 Task: In the  document Resiliencemeet.odt Change the allignment of footer to  'Center' Select the entire text and insert font style 'lexend' and font size: 20
Action: Mouse moved to (220, 388)
Screenshot: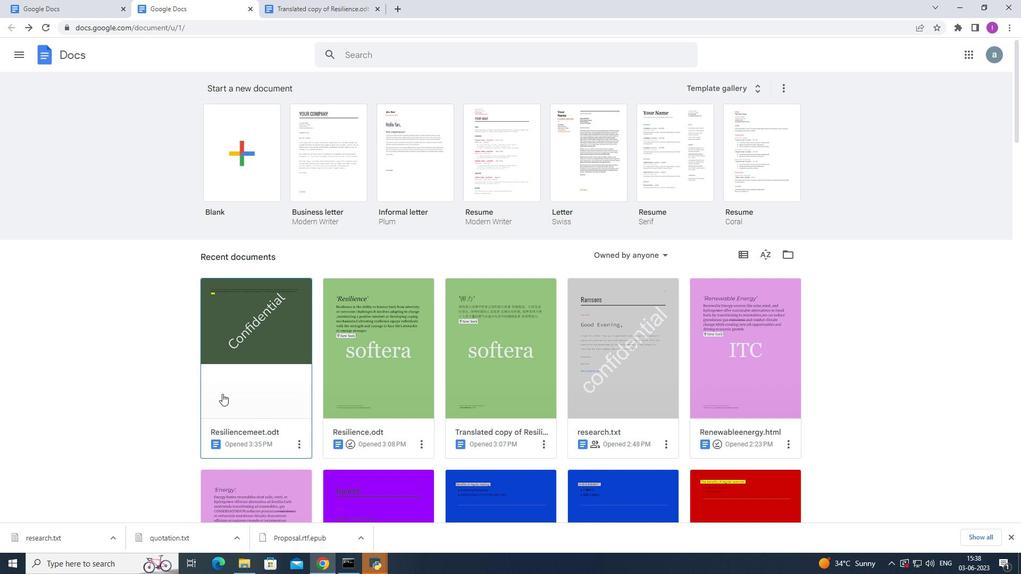 
Action: Mouse pressed left at (220, 388)
Screenshot: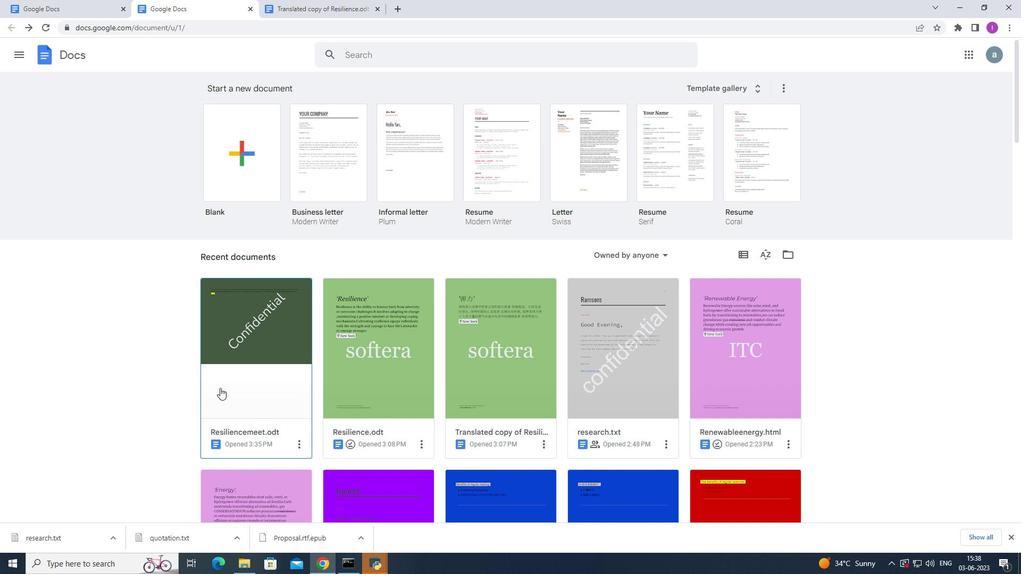 
Action: Mouse moved to (296, 356)
Screenshot: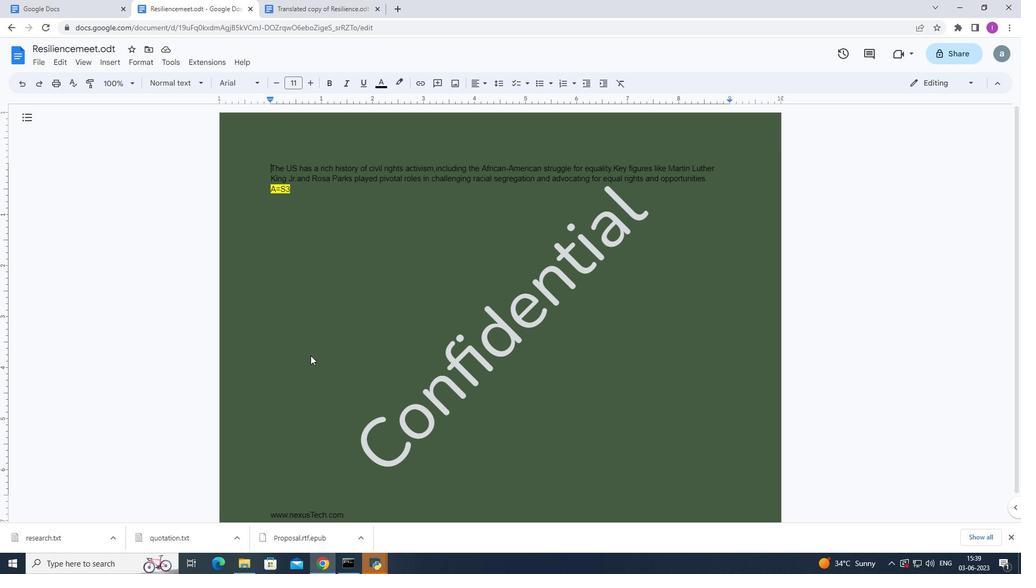 
Action: Mouse scrolled (296, 355) with delta (0, 0)
Screenshot: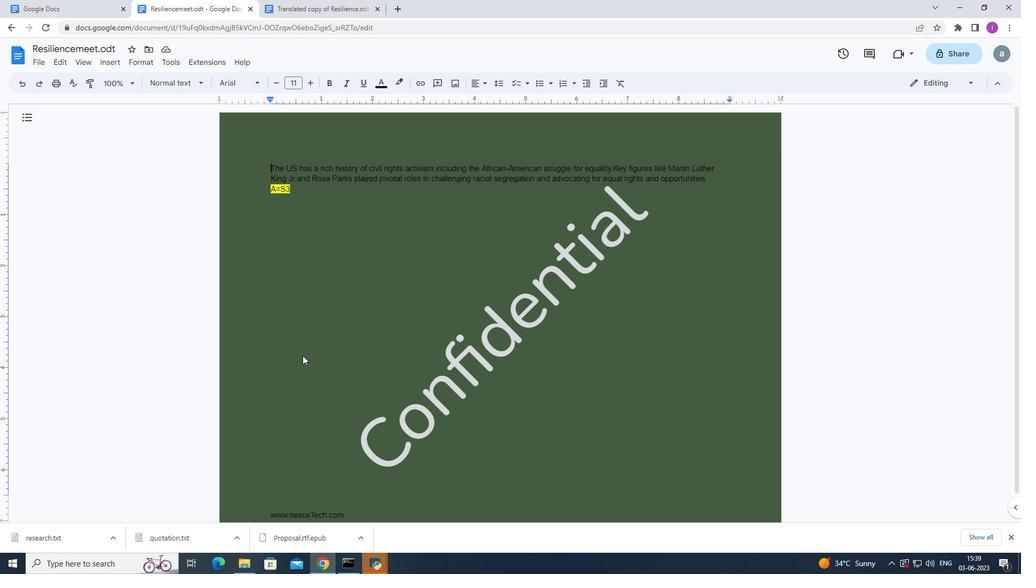 
Action: Mouse scrolled (296, 355) with delta (0, 0)
Screenshot: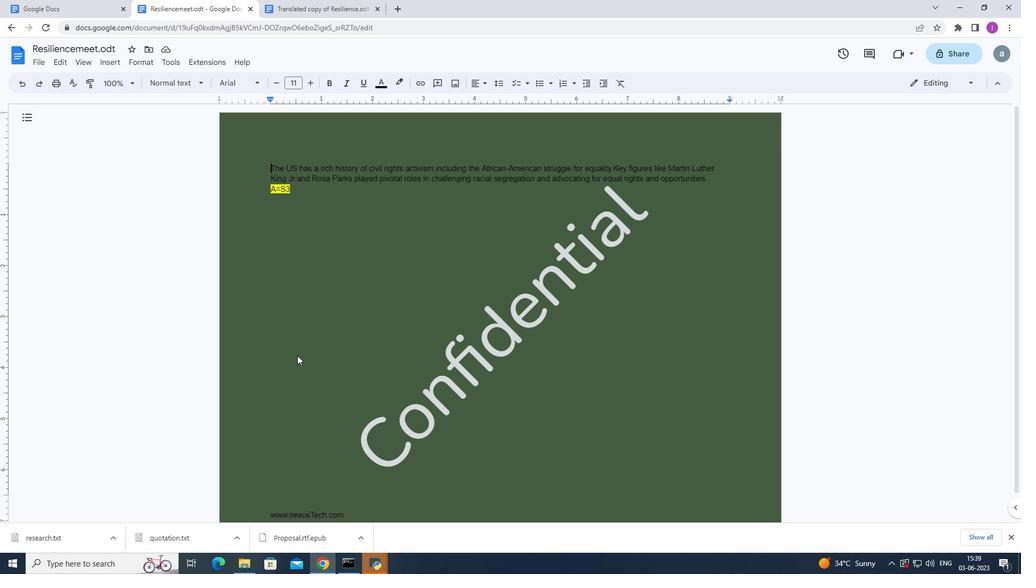 
Action: Mouse scrolled (296, 355) with delta (0, 0)
Screenshot: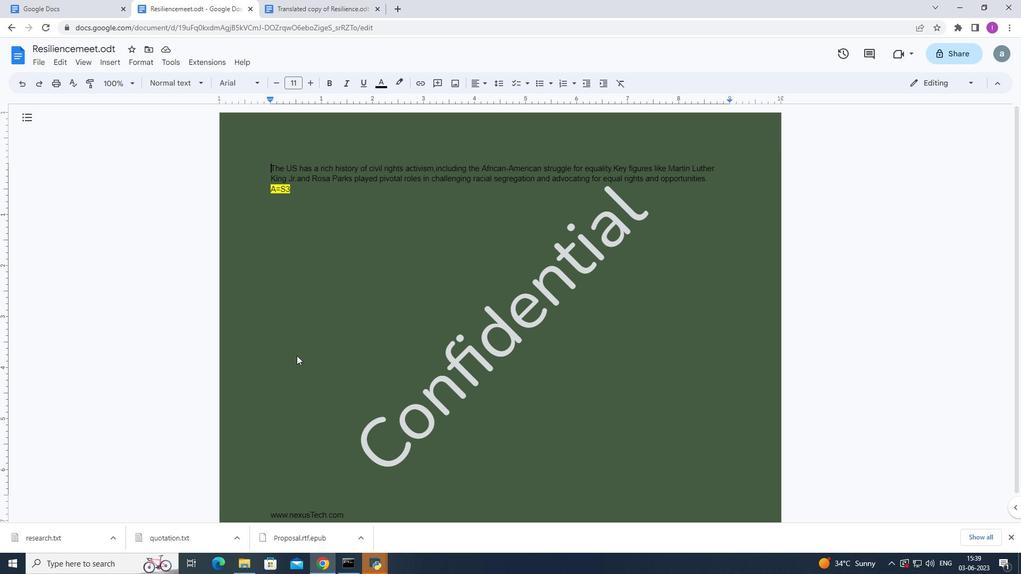 
Action: Mouse moved to (287, 472)
Screenshot: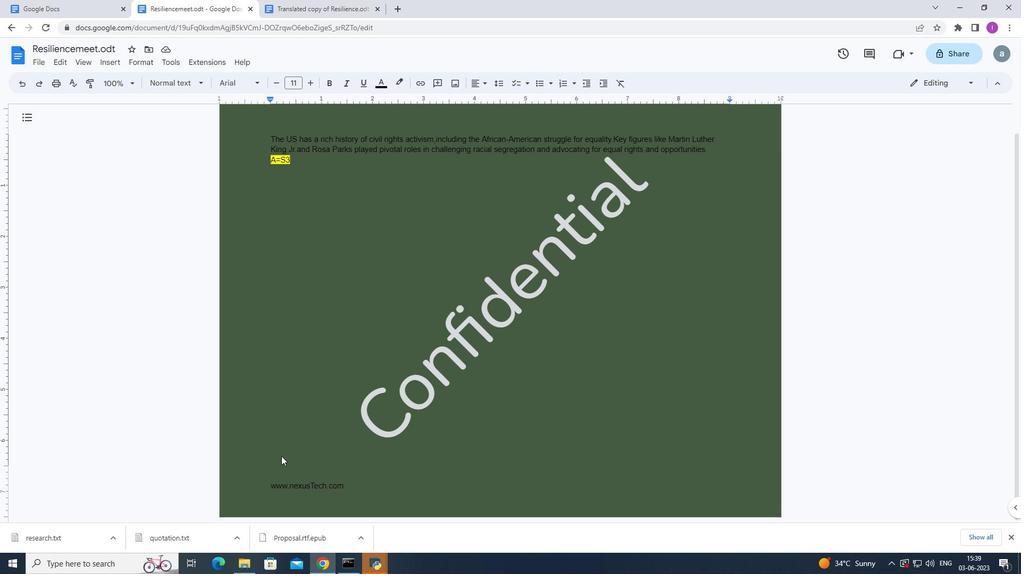 
Action: Mouse scrolled (287, 471) with delta (0, 0)
Screenshot: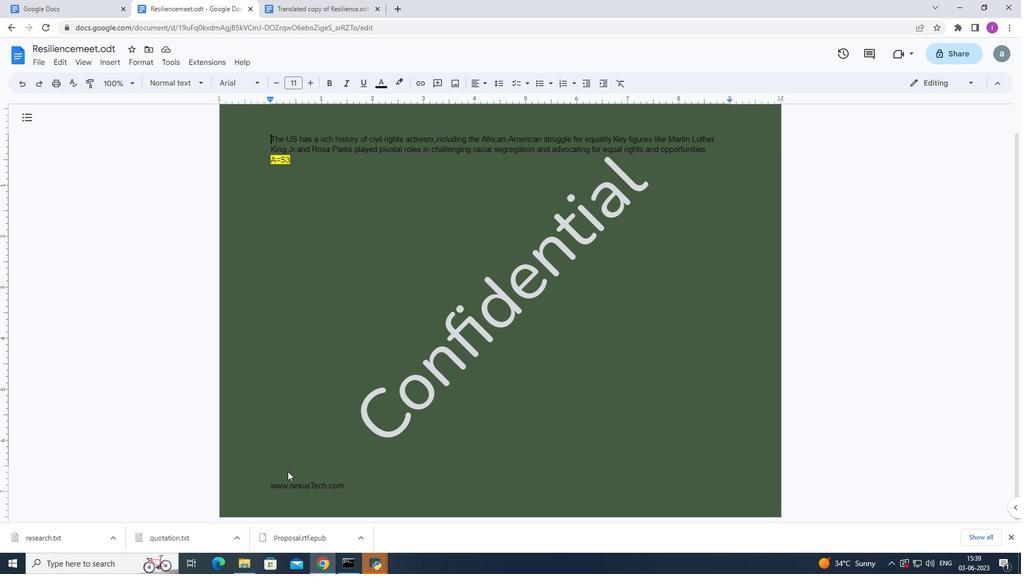 
Action: Mouse scrolled (287, 471) with delta (0, 0)
Screenshot: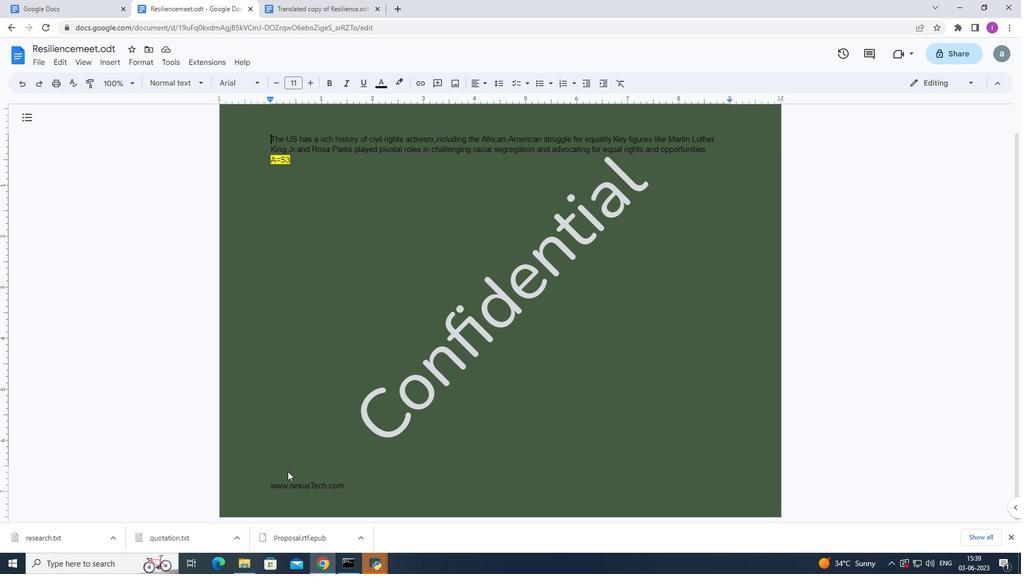 
Action: Mouse scrolled (287, 471) with delta (0, 0)
Screenshot: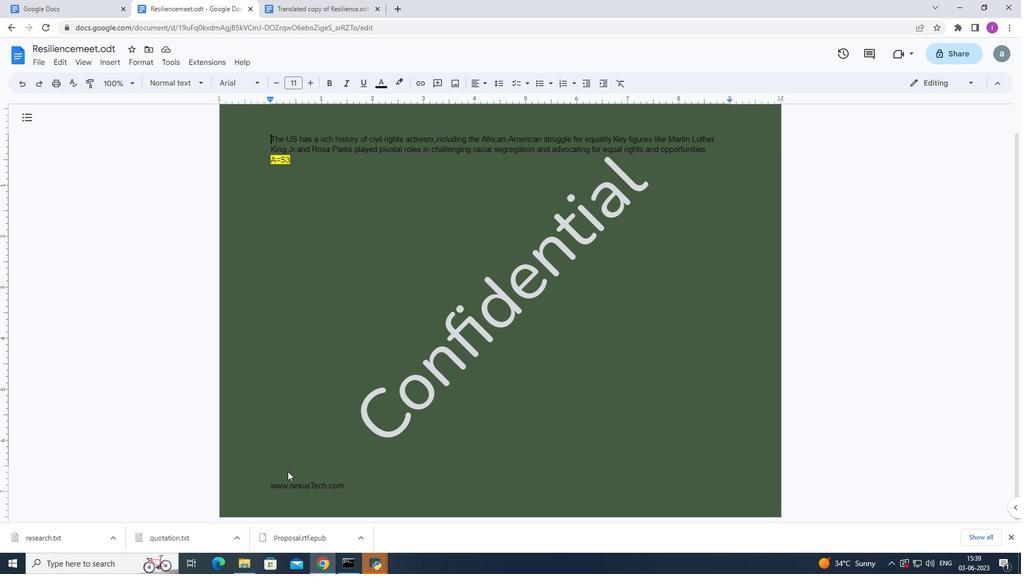 
Action: Mouse moved to (291, 482)
Screenshot: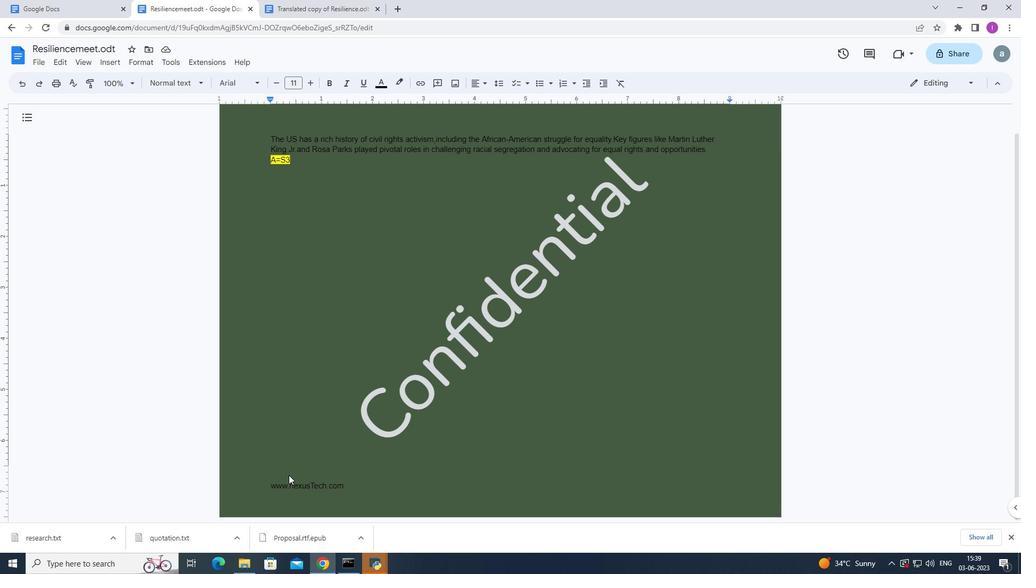 
Action: Mouse pressed left at (291, 482)
Screenshot: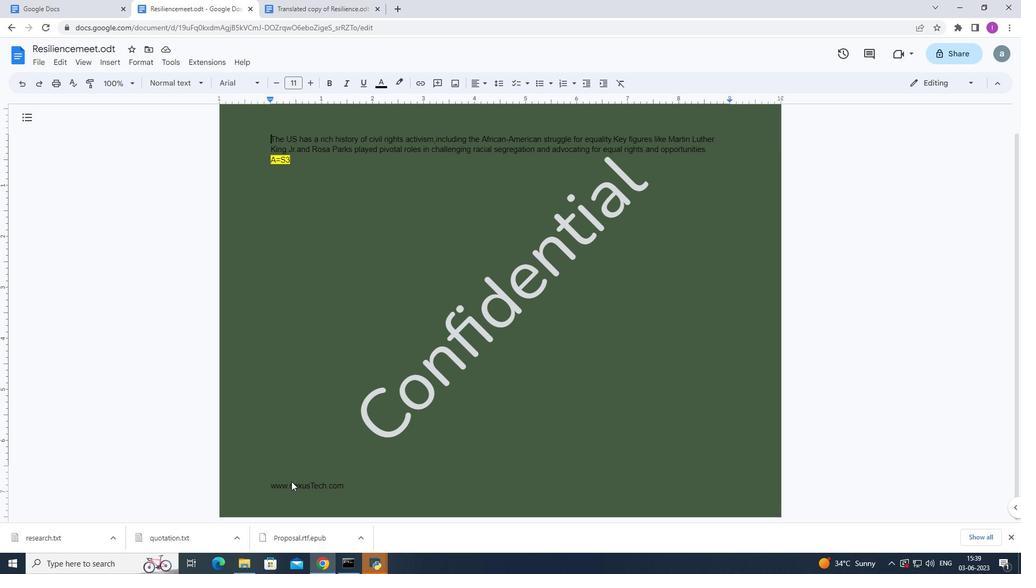 
Action: Mouse pressed left at (291, 482)
Screenshot: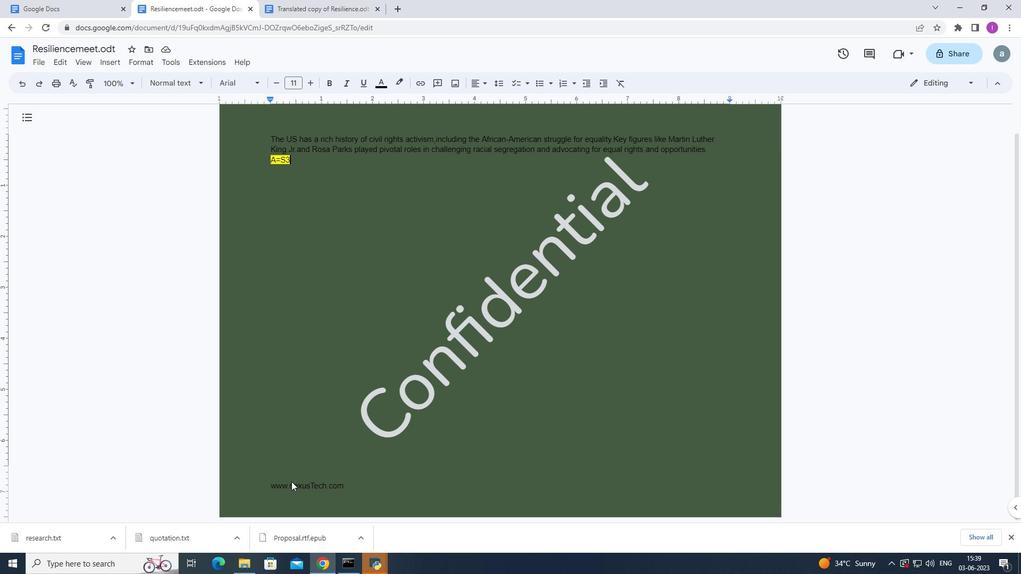 
Action: Mouse moved to (485, 83)
Screenshot: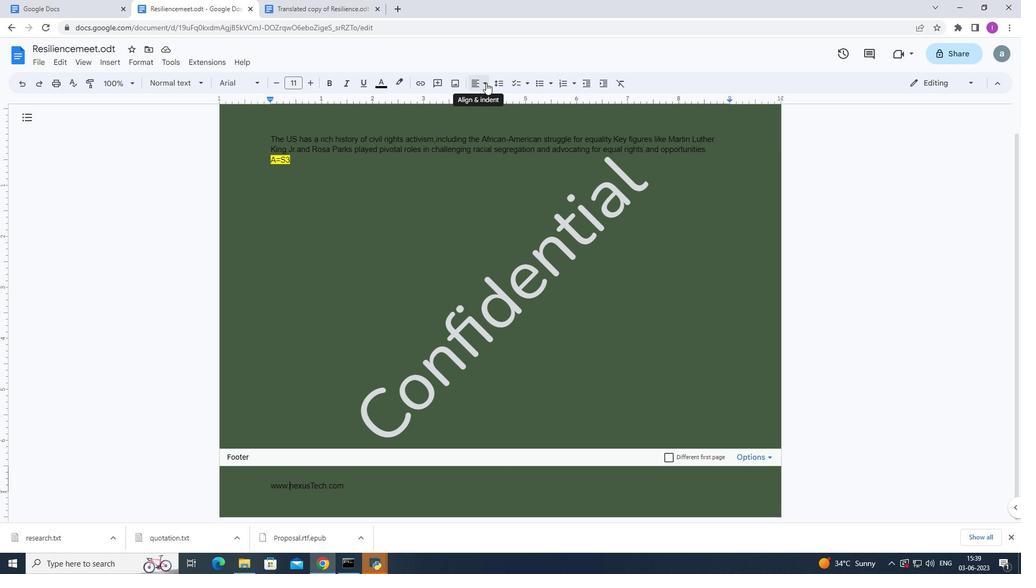 
Action: Mouse pressed left at (485, 83)
Screenshot: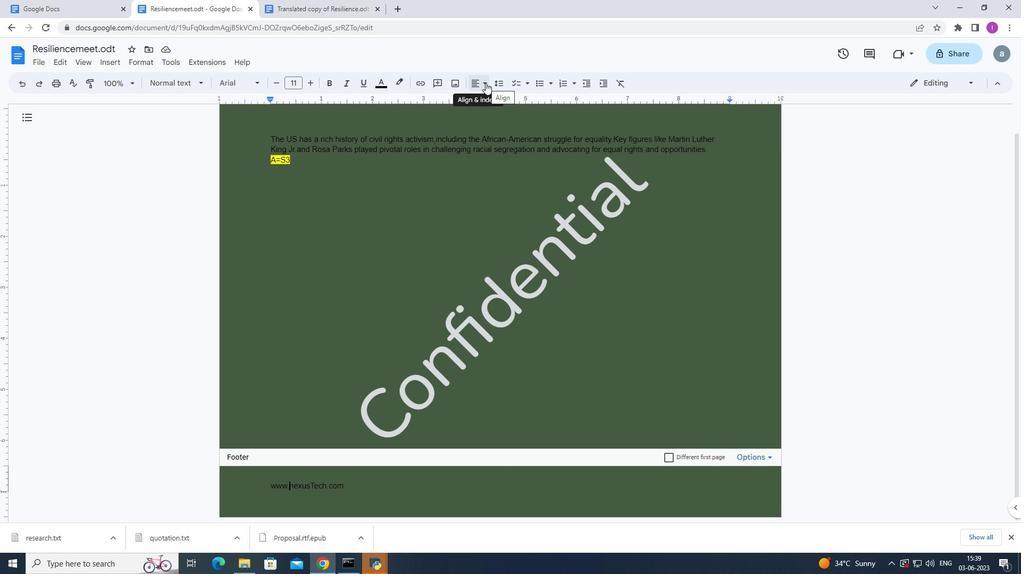 
Action: Mouse moved to (492, 101)
Screenshot: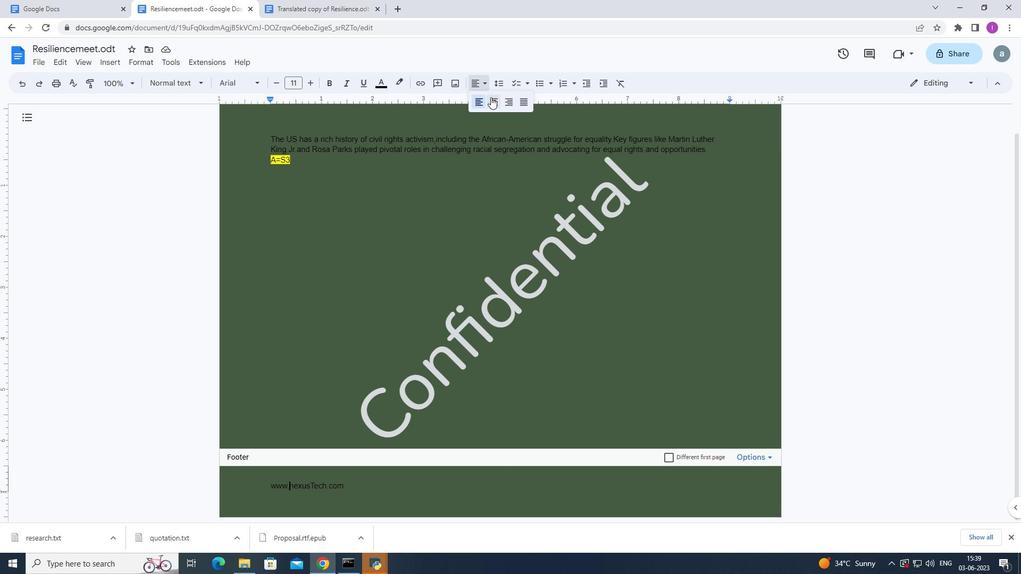 
Action: Mouse pressed left at (492, 101)
Screenshot: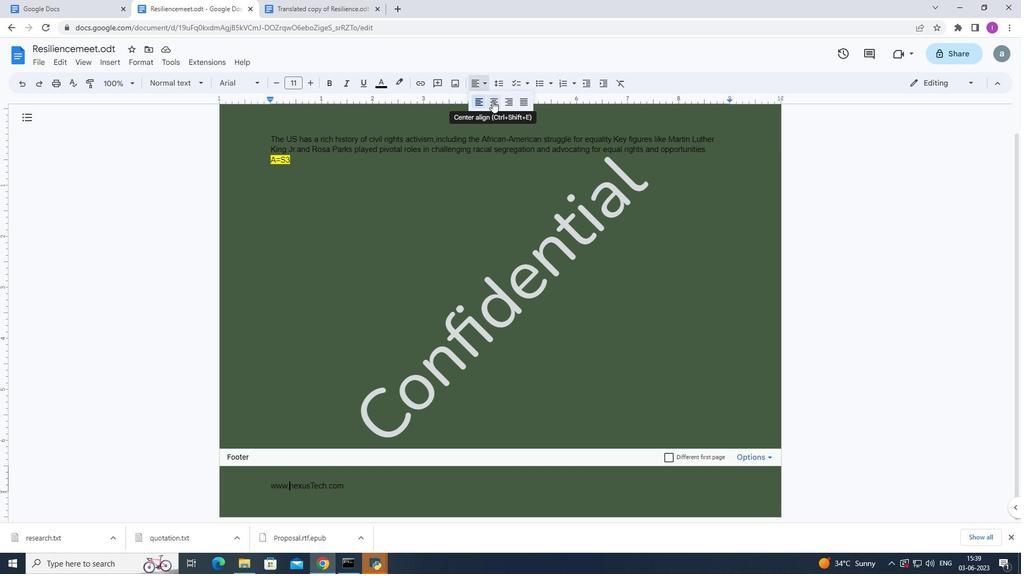 
Action: Mouse moved to (174, 275)
Screenshot: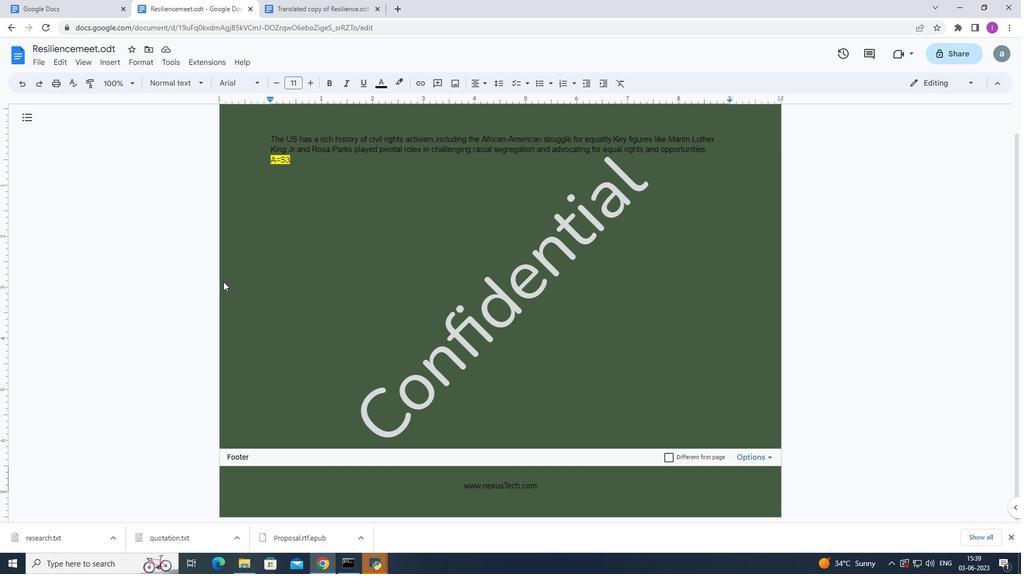 
Action: Mouse pressed left at (174, 275)
Screenshot: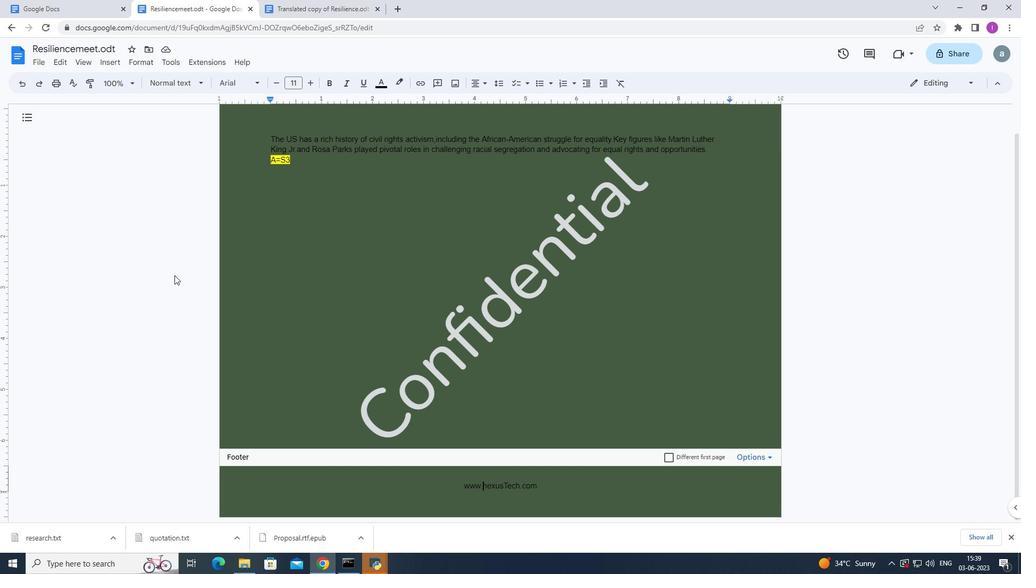 
Action: Mouse moved to (251, 121)
Screenshot: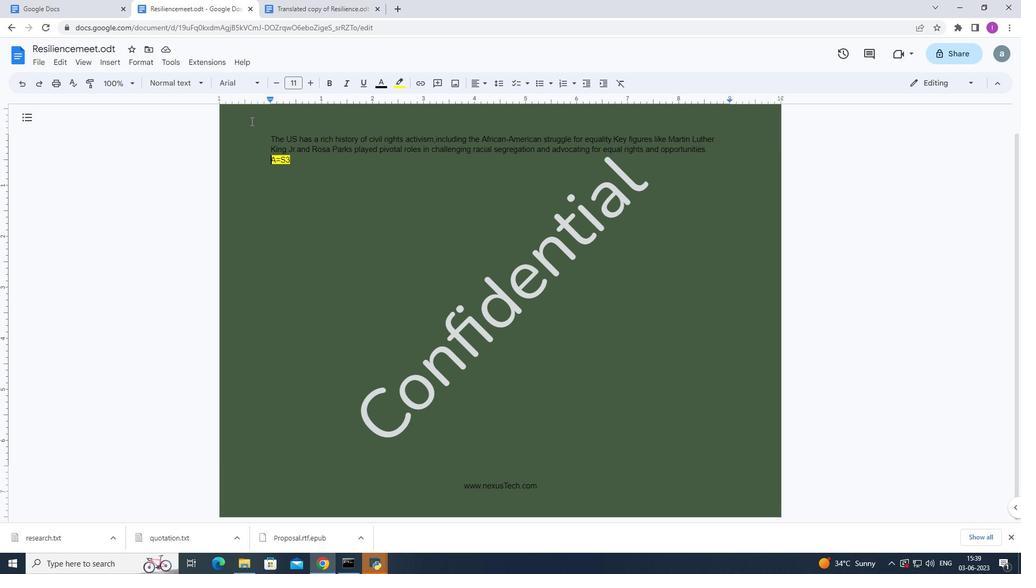 
Action: Mouse pressed left at (251, 121)
Screenshot: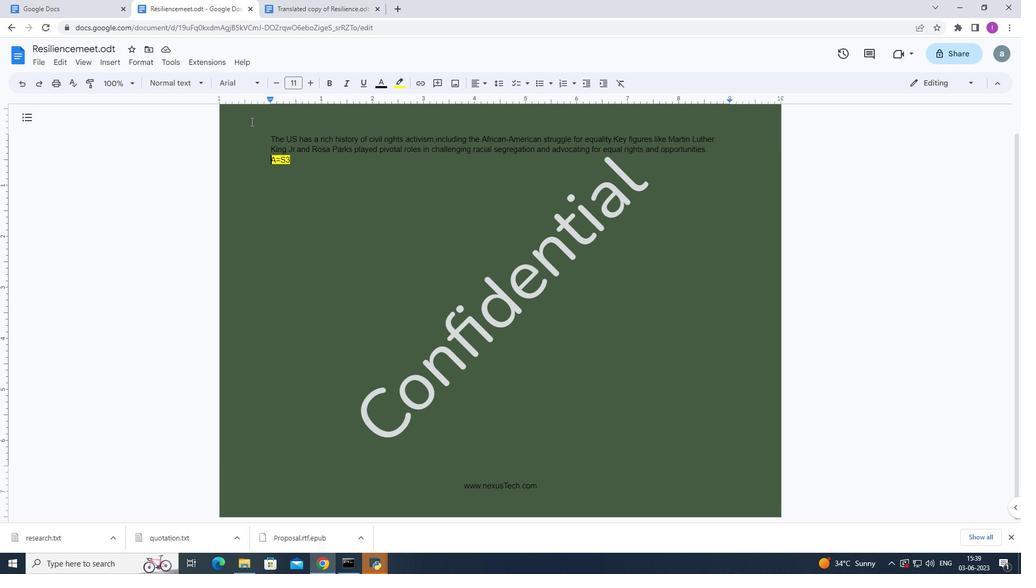 
Action: Mouse moved to (257, 83)
Screenshot: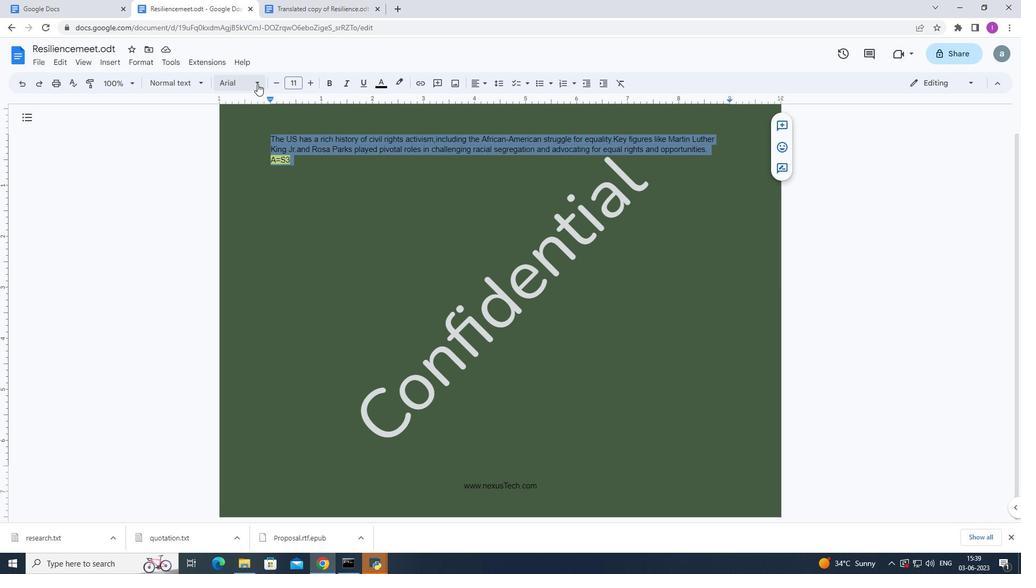 
Action: Mouse pressed left at (257, 83)
Screenshot: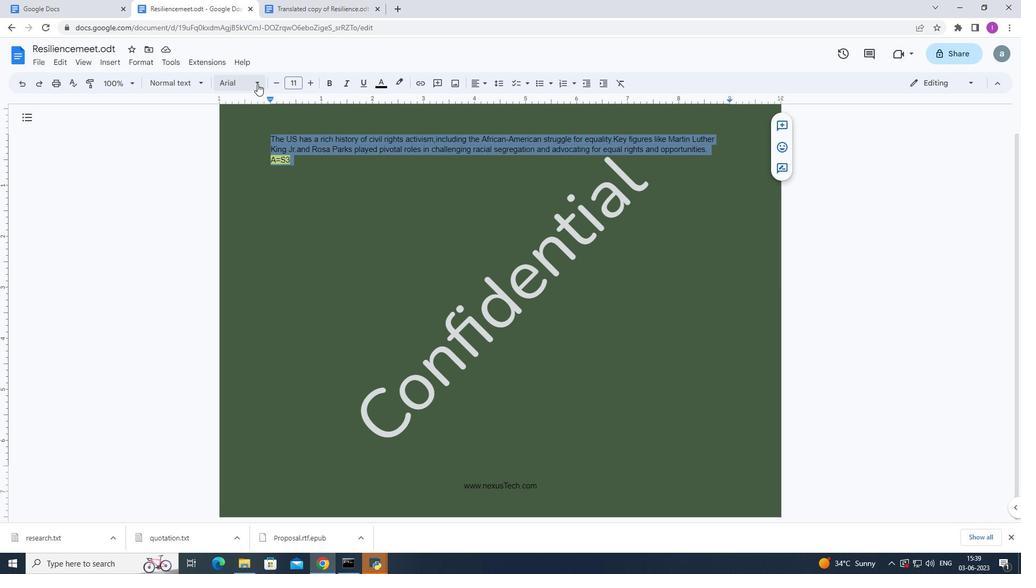 
Action: Mouse moved to (254, 406)
Screenshot: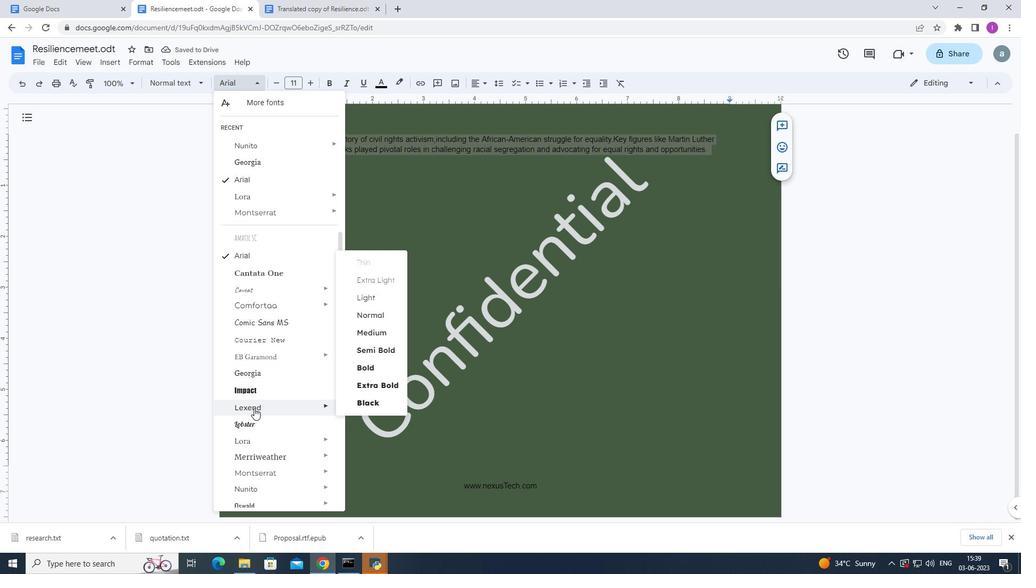 
Action: Mouse pressed left at (254, 406)
Screenshot: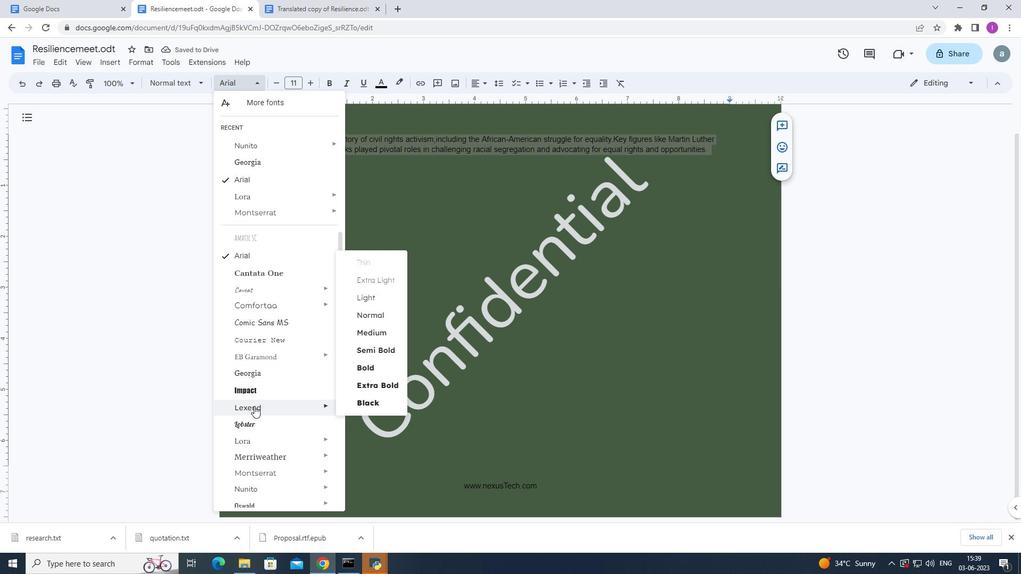 
Action: Mouse moved to (259, 82)
Screenshot: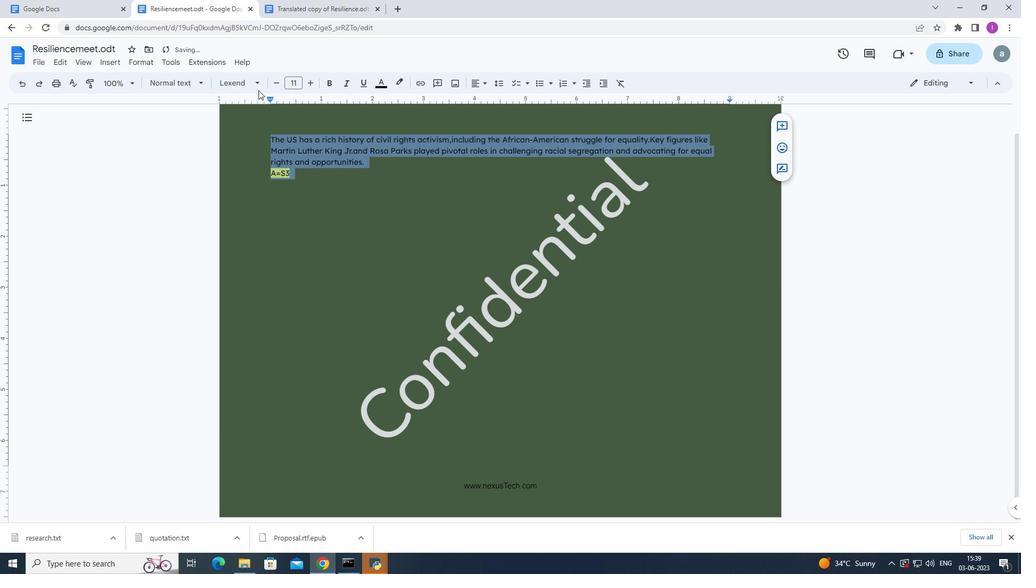
Action: Mouse pressed left at (259, 82)
Screenshot: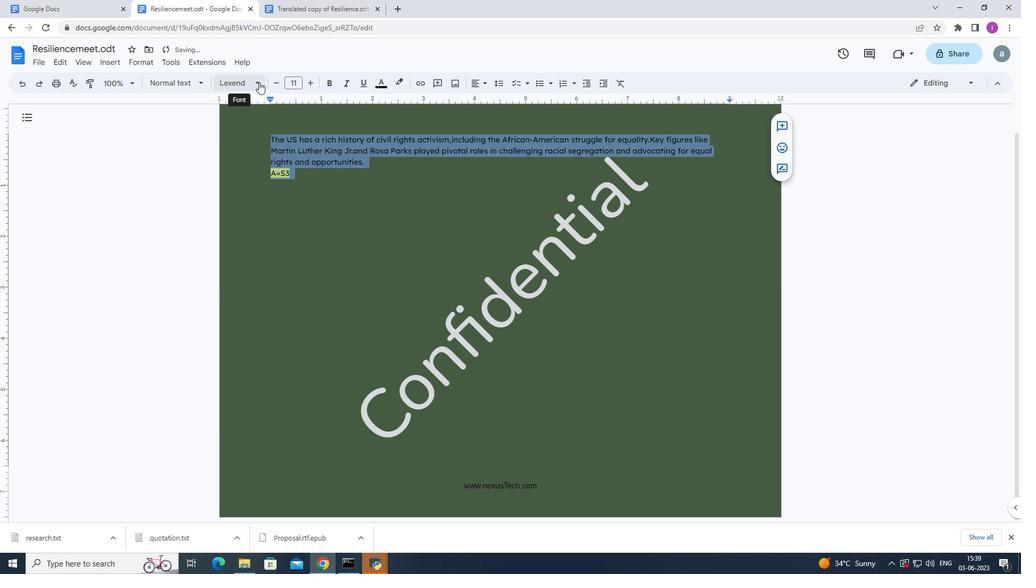 
Action: Mouse moved to (366, 371)
Screenshot: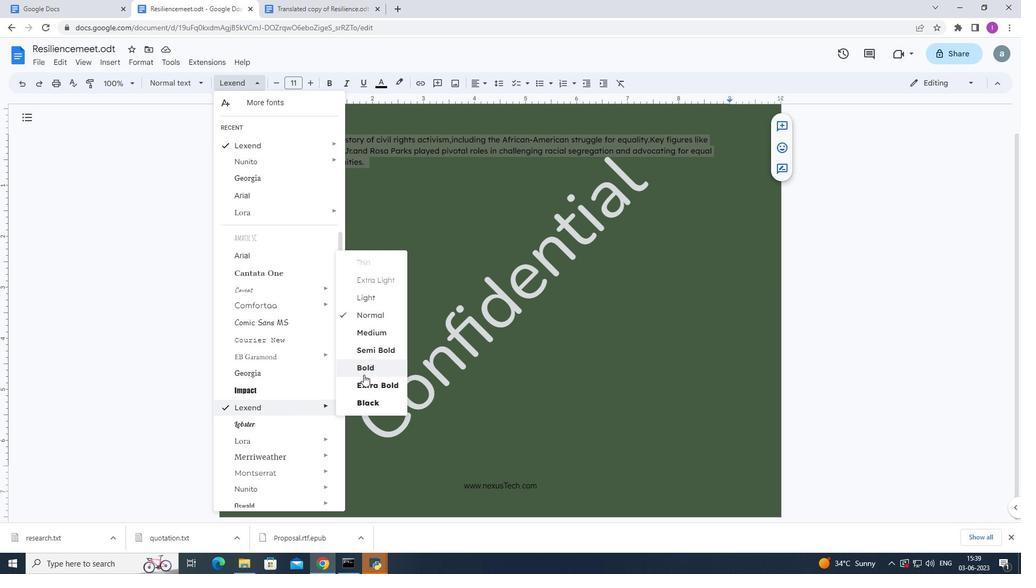 
Action: Mouse pressed left at (366, 371)
Screenshot: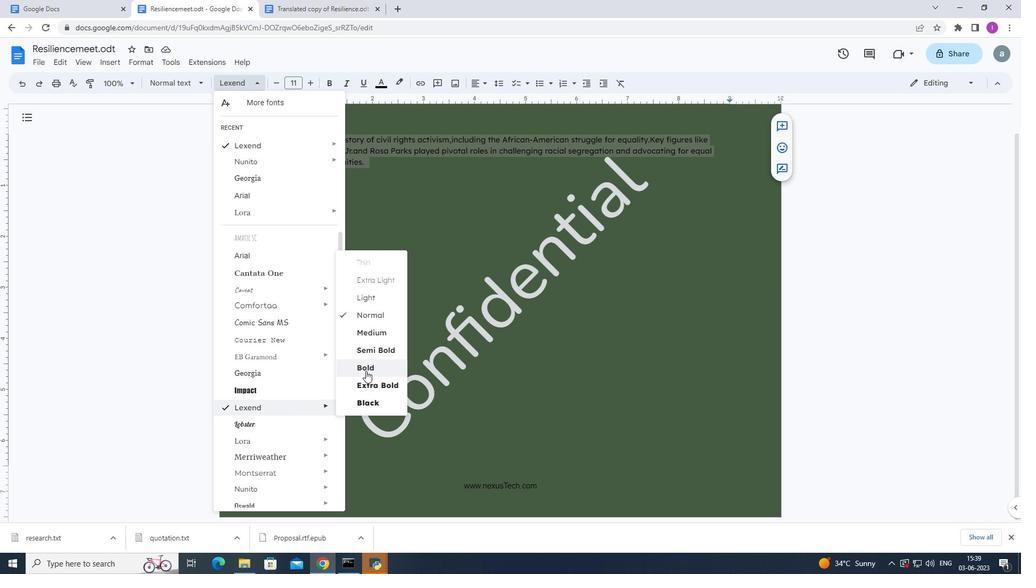 
Action: Mouse pressed left at (366, 371)
Screenshot: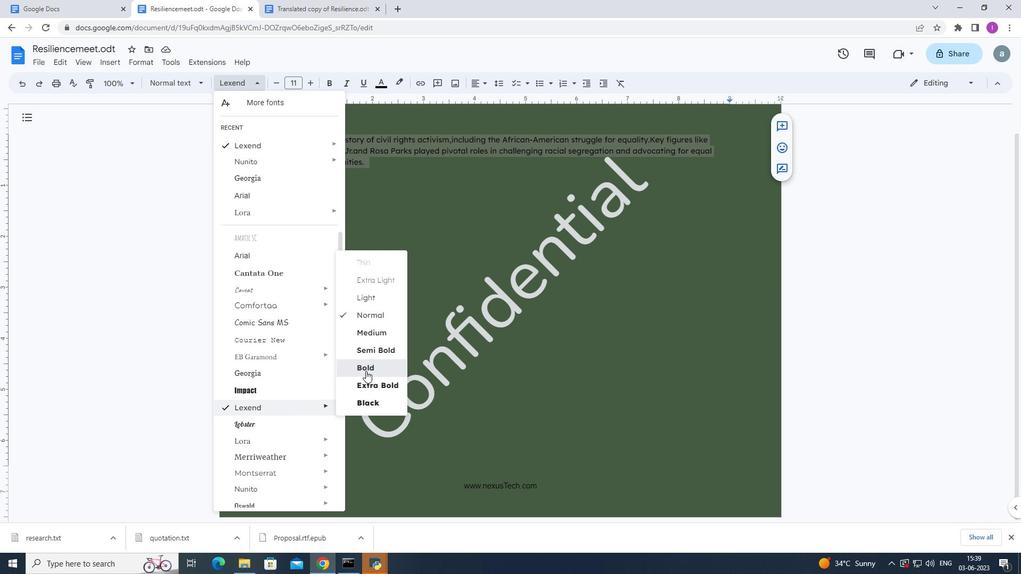 
Action: Mouse moved to (296, 82)
Screenshot: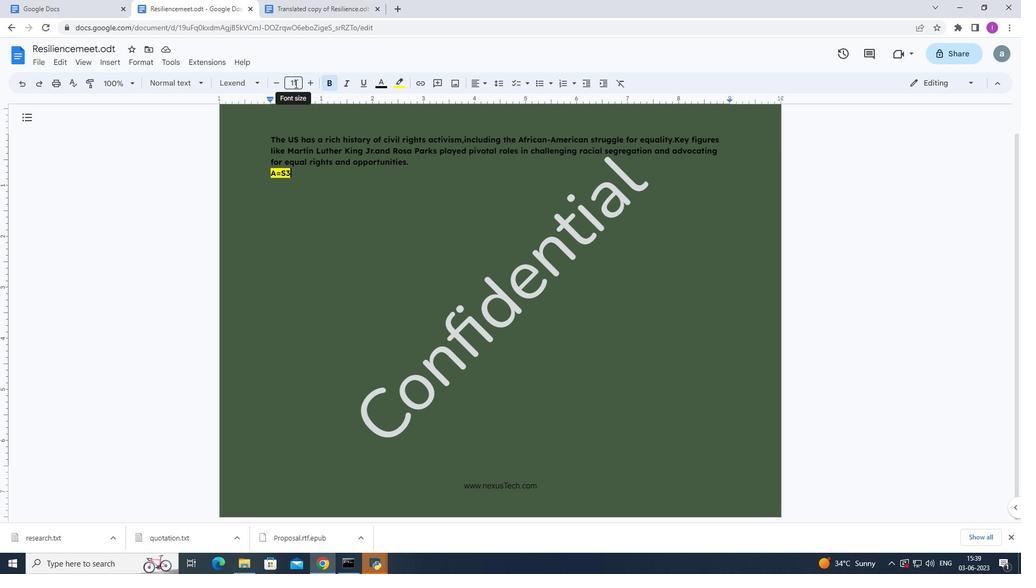 
Action: Mouse pressed left at (296, 82)
Screenshot: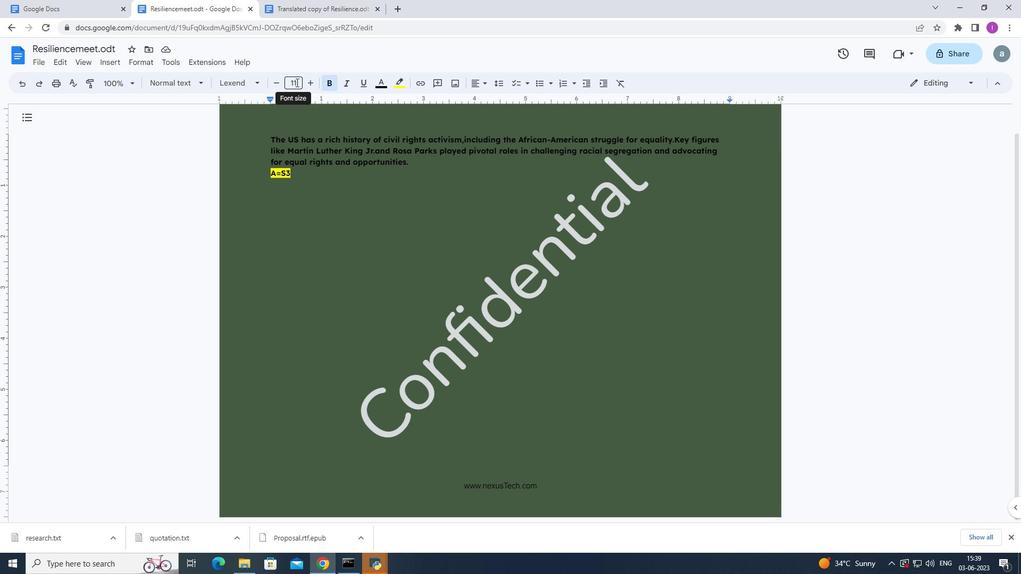 
Action: Mouse moved to (294, 89)
Screenshot: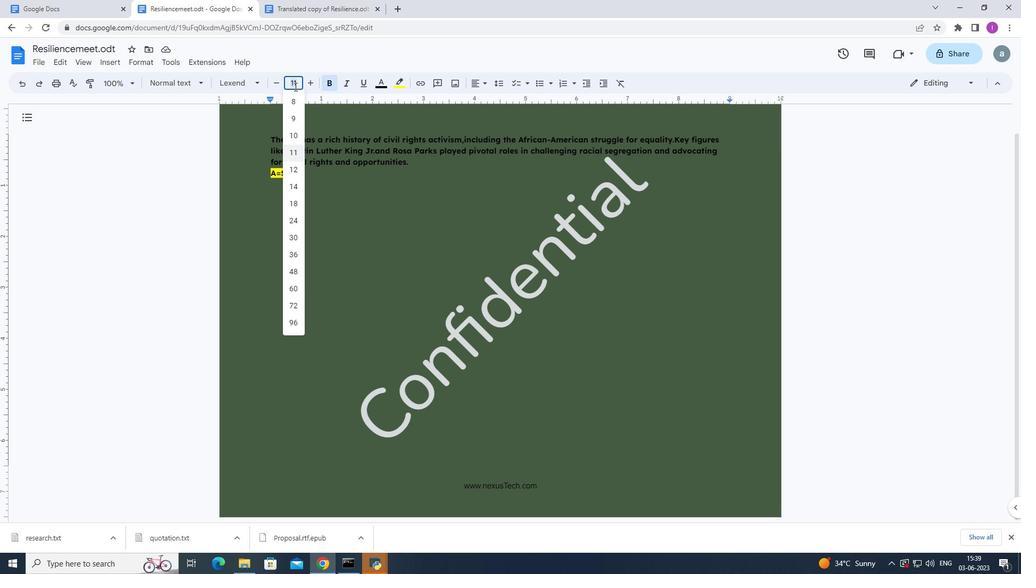 
Action: Key pressed 20
Screenshot: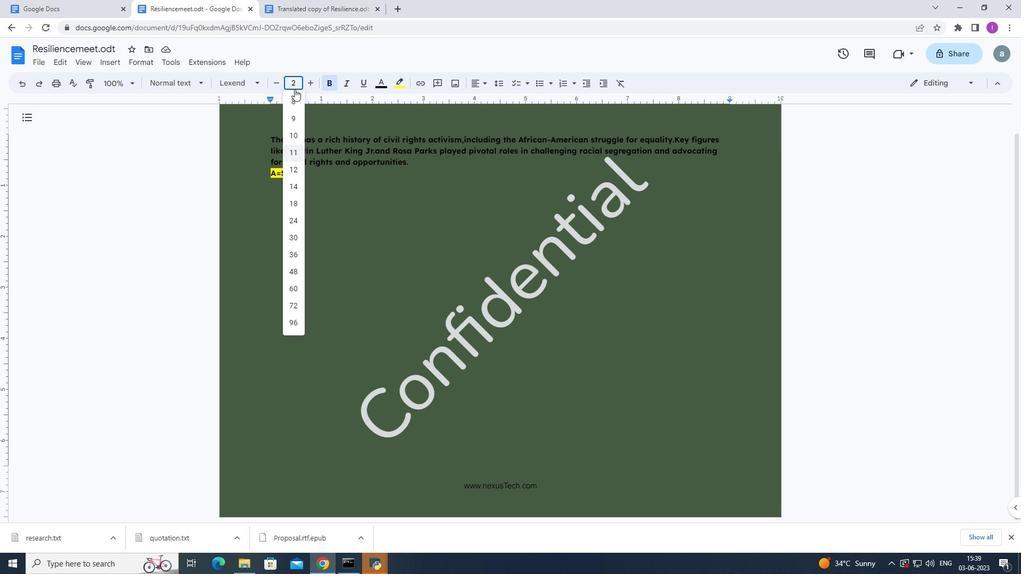 
Action: Mouse moved to (292, 127)
Screenshot: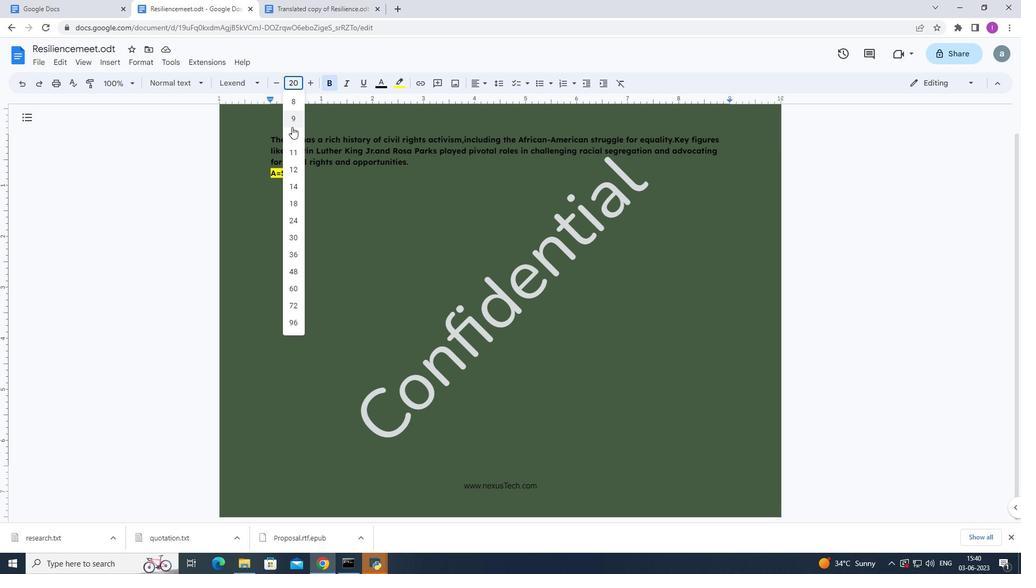 
Action: Key pressed <Key.enter>
Screenshot: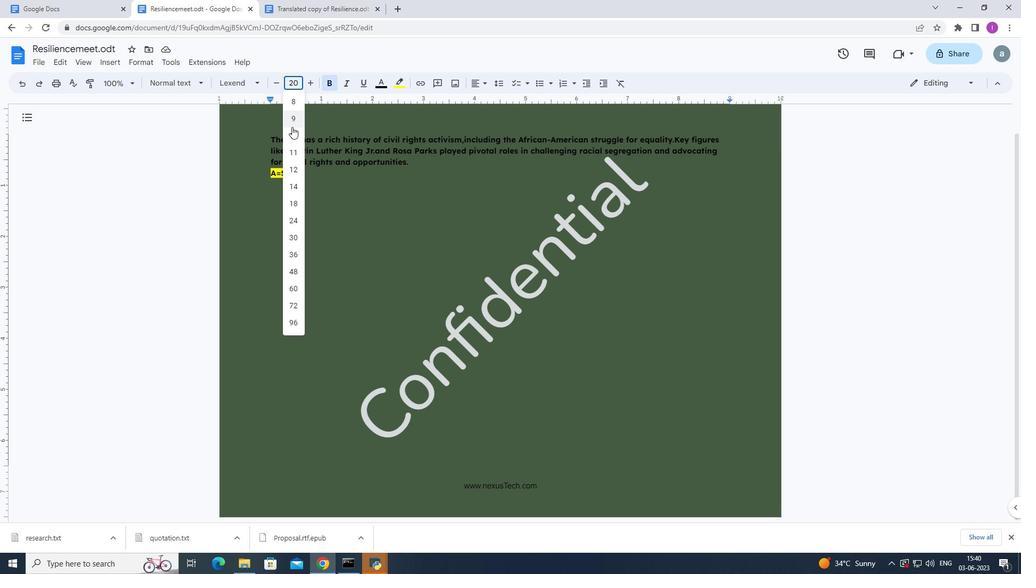 
Action: Mouse moved to (205, 226)
Screenshot: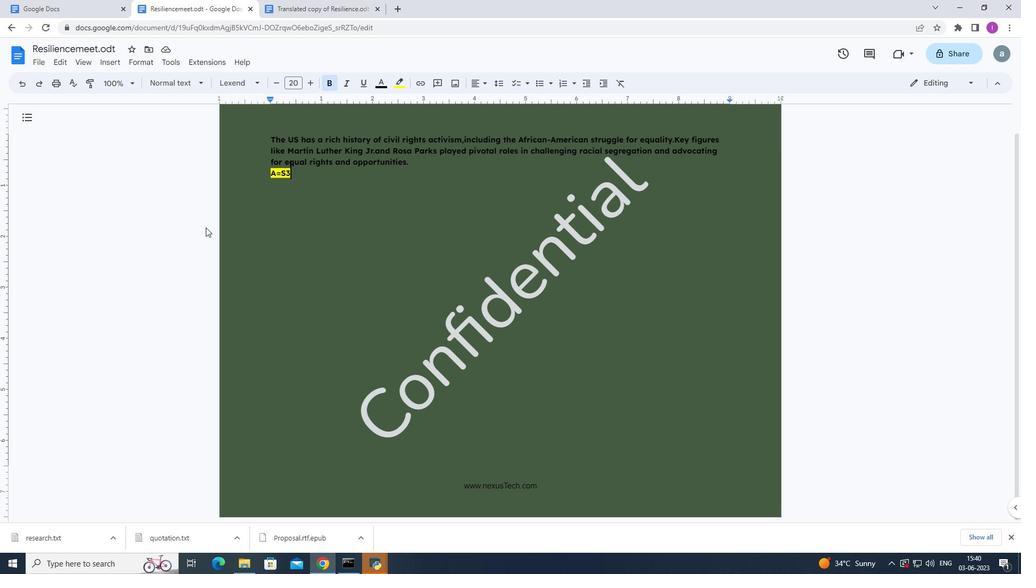 
